 Task: Learn more about a recruiter lite.
Action: Mouse moved to (807, 104)
Screenshot: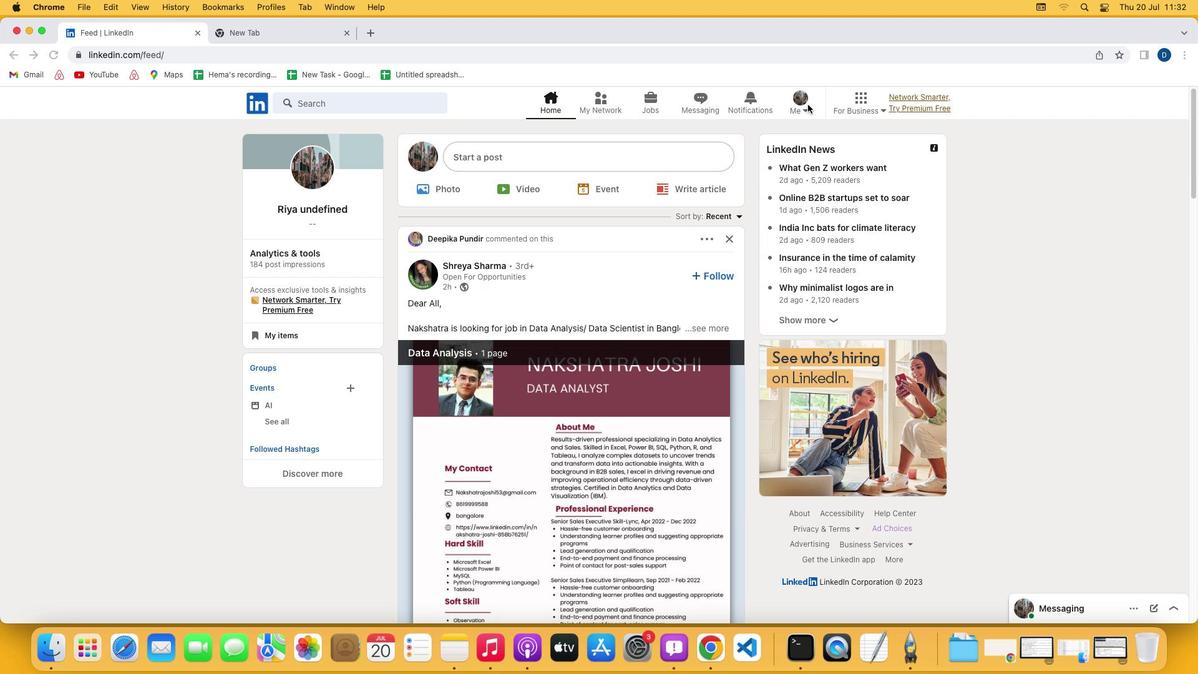 
Action: Mouse pressed left at (807, 104)
Screenshot: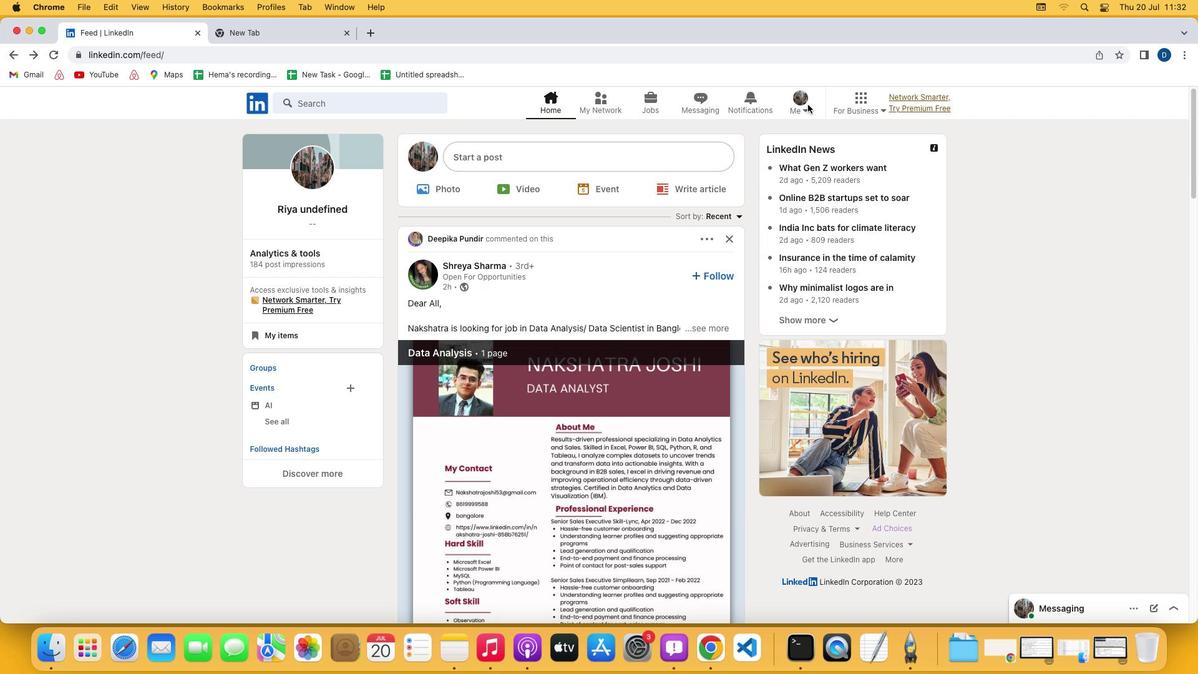 
Action: Mouse moved to (805, 108)
Screenshot: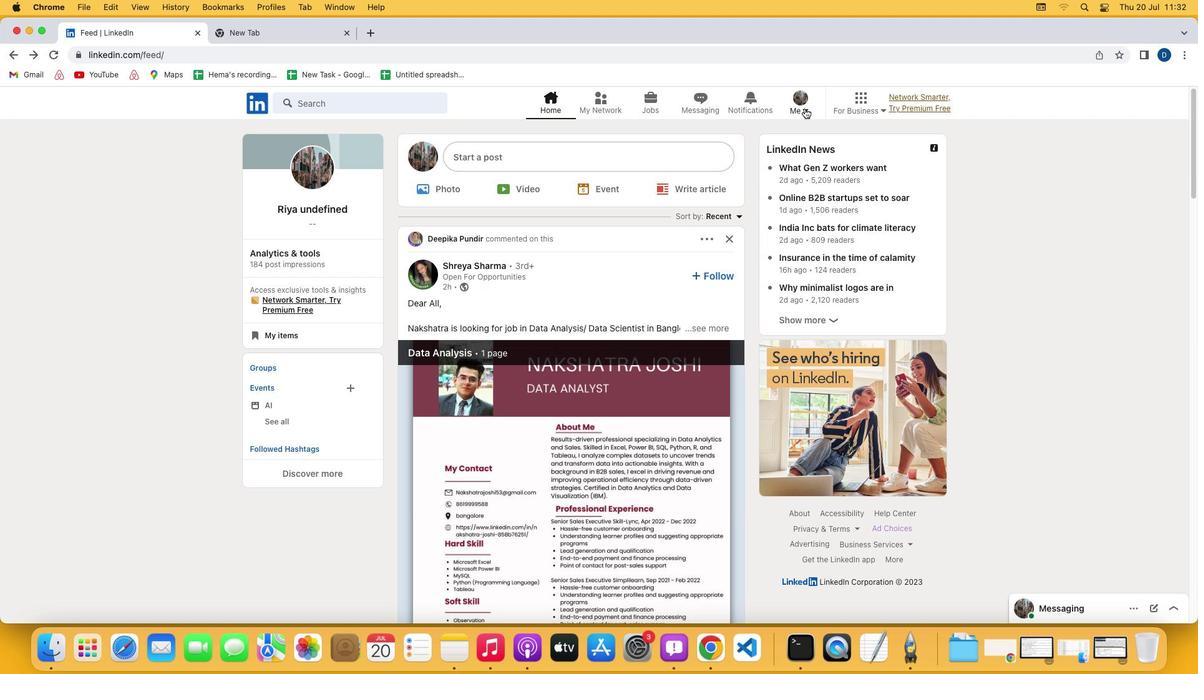 
Action: Mouse pressed left at (805, 108)
Screenshot: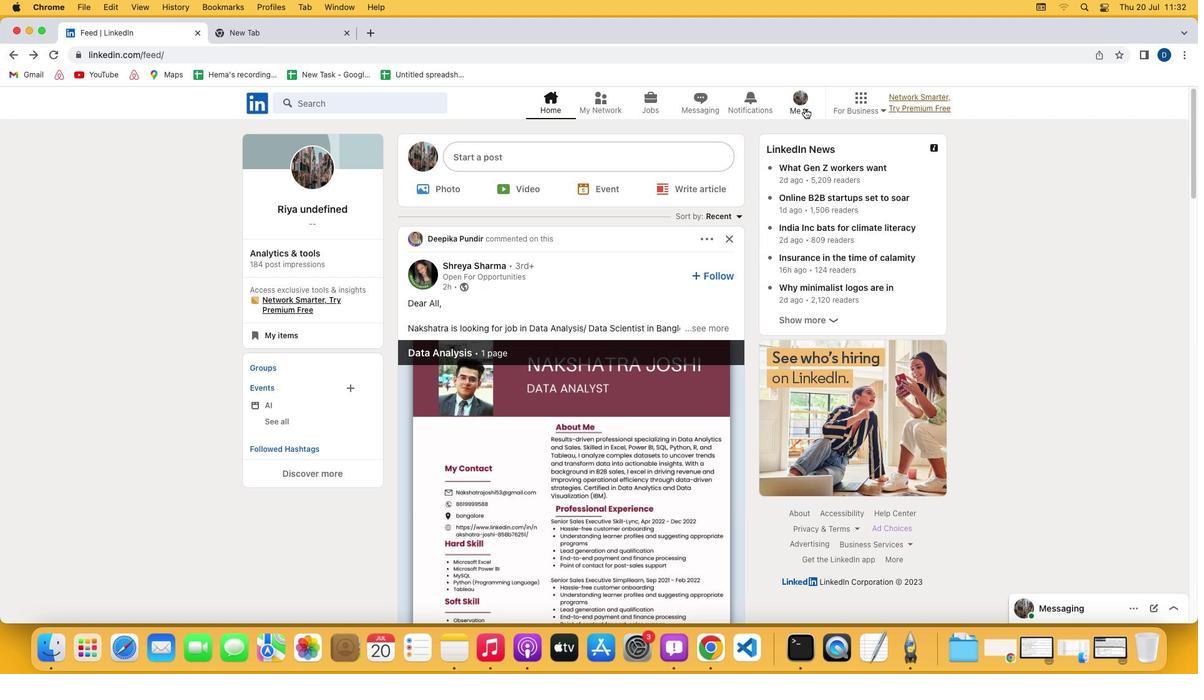 
Action: Mouse moved to (727, 234)
Screenshot: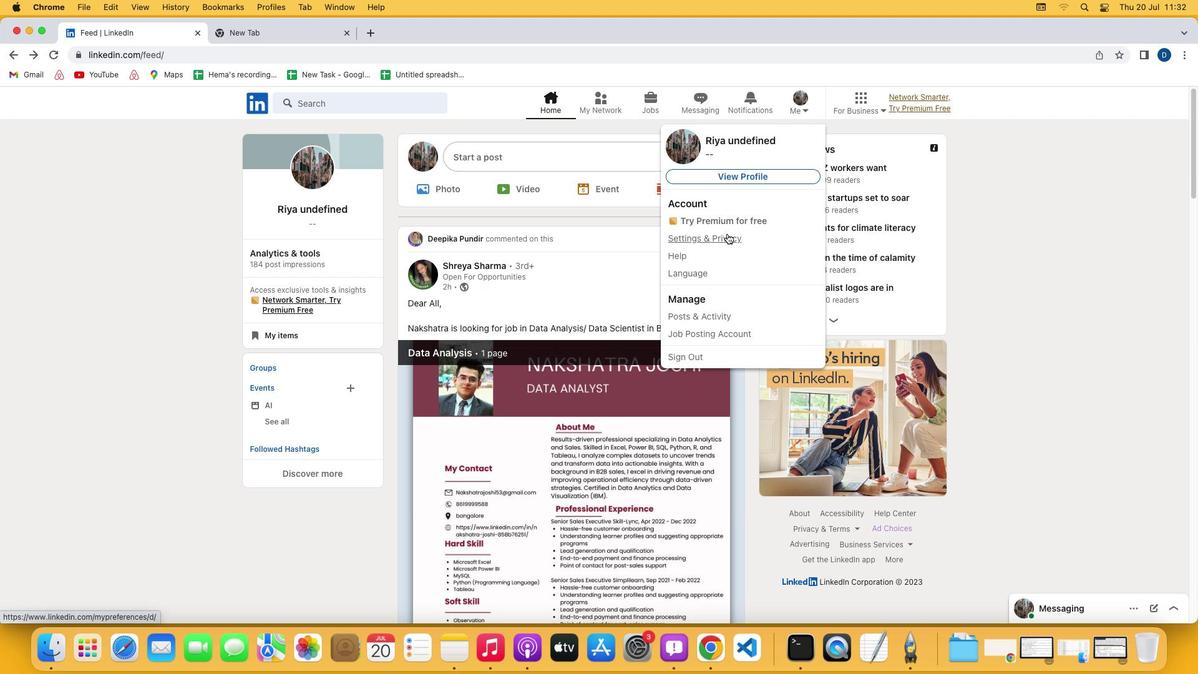 
Action: Mouse pressed left at (727, 234)
Screenshot: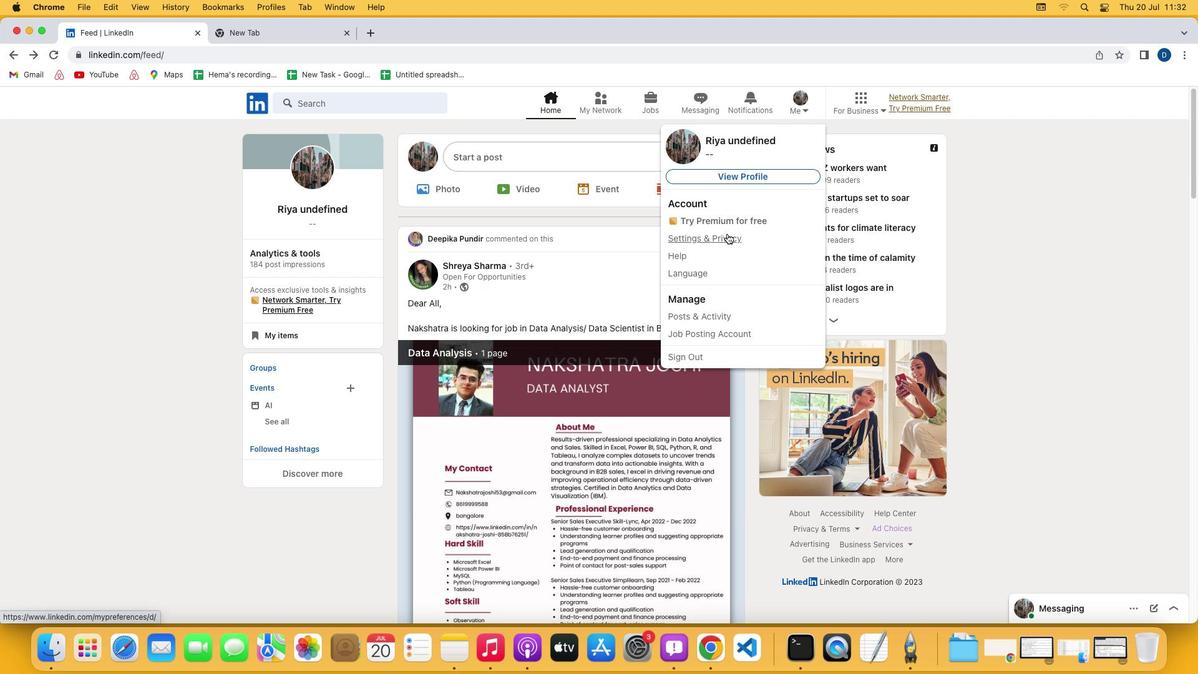 
Action: Mouse moved to (686, 336)
Screenshot: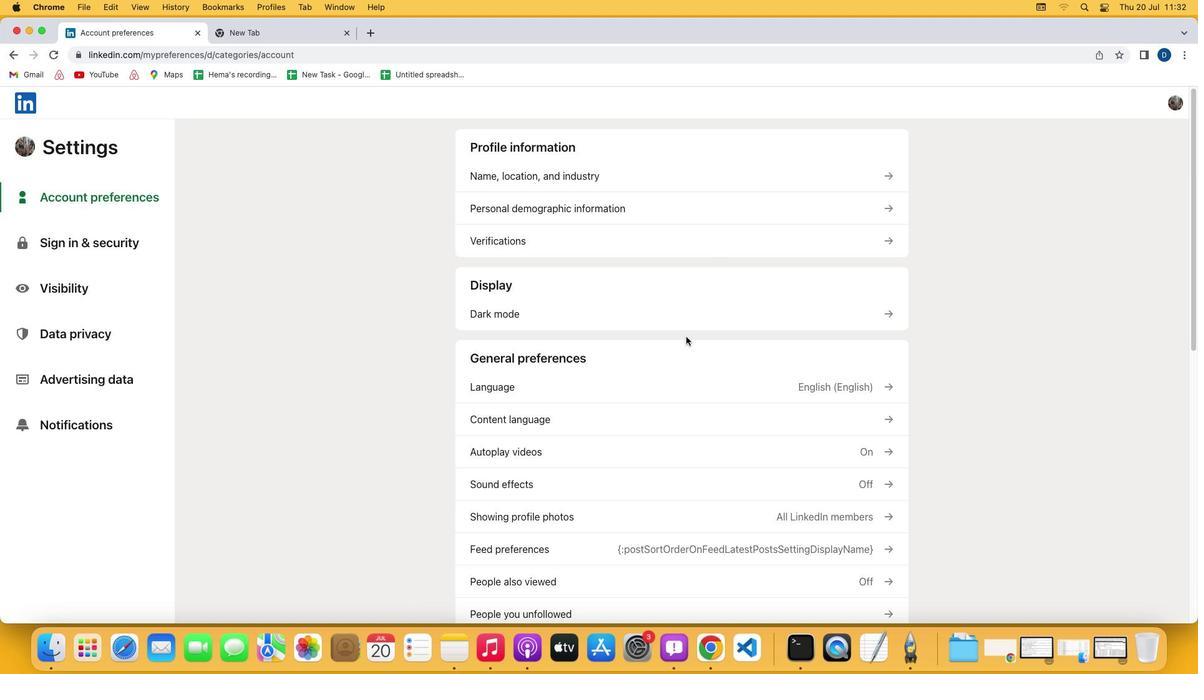 
Action: Mouse scrolled (686, 336) with delta (0, 0)
Screenshot: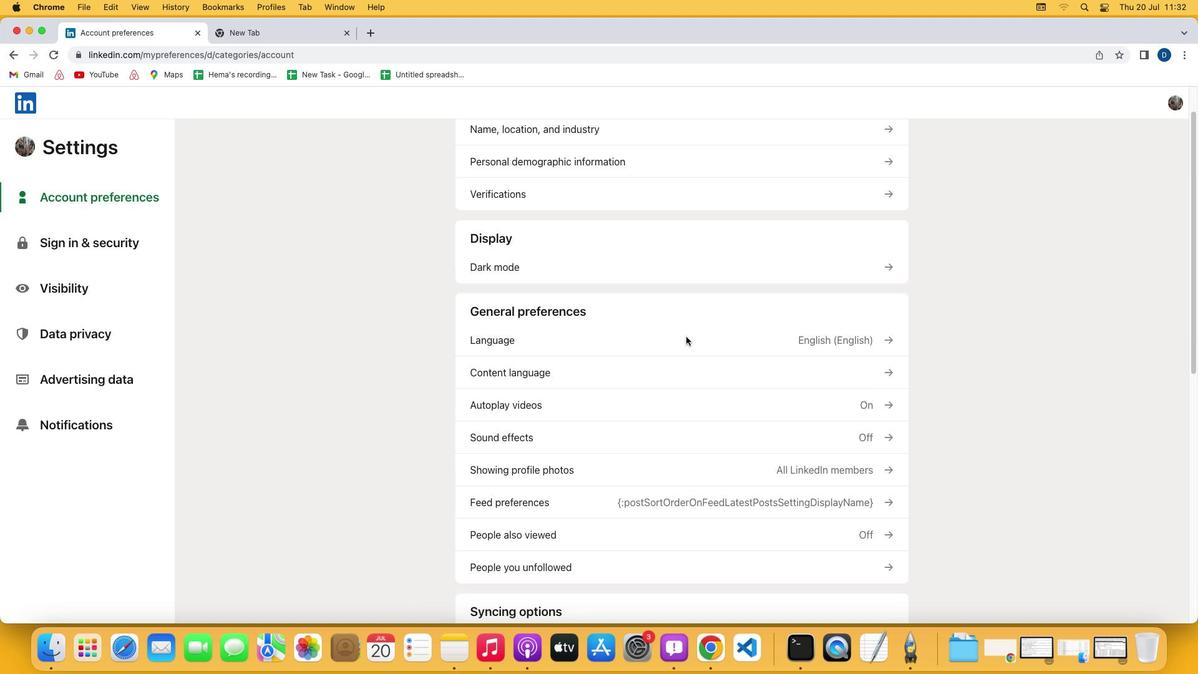 
Action: Mouse scrolled (686, 336) with delta (0, 0)
Screenshot: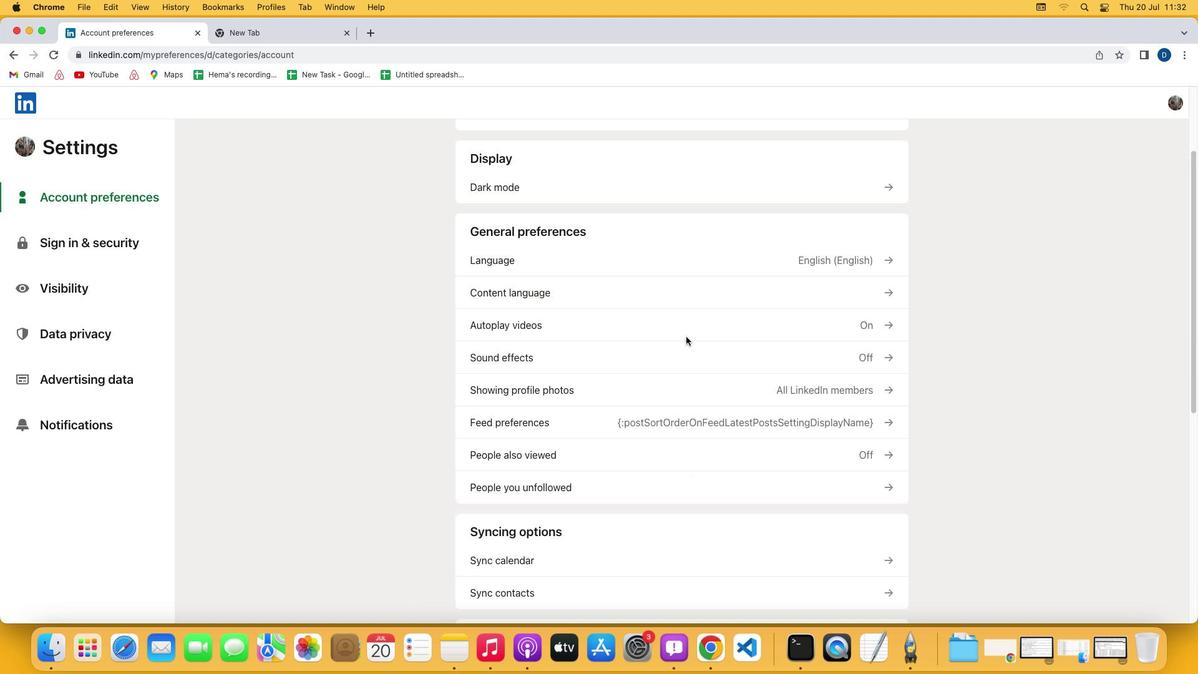 
Action: Mouse scrolled (686, 336) with delta (0, -1)
Screenshot: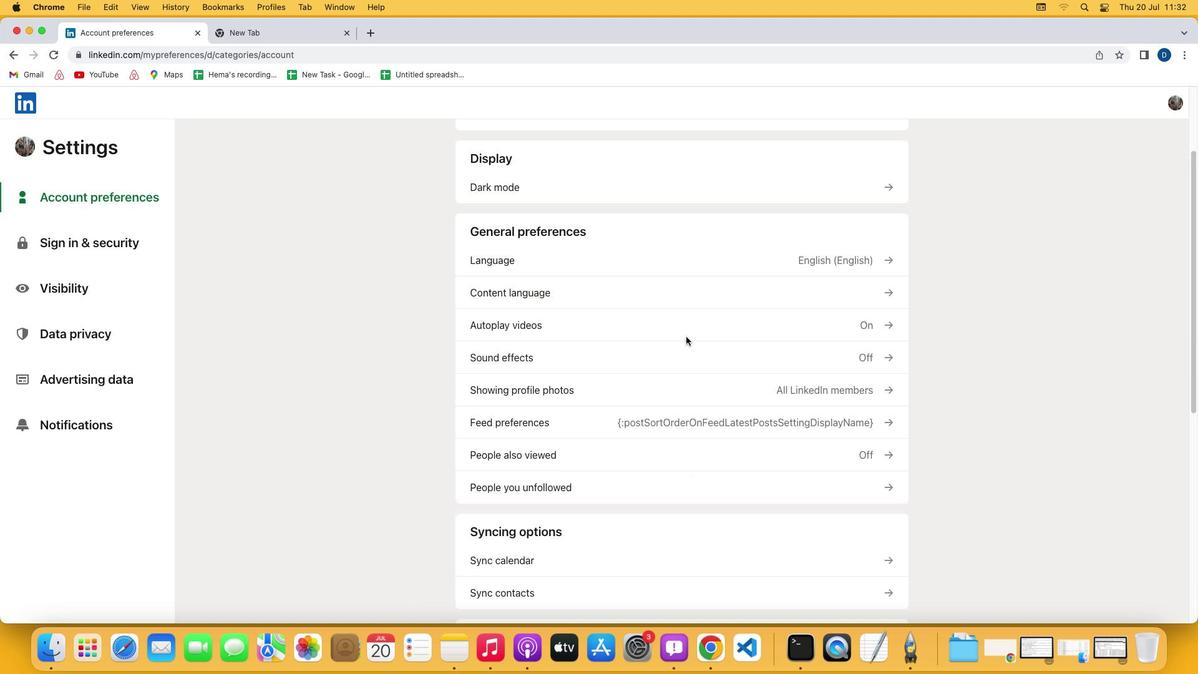 
Action: Mouse scrolled (686, 336) with delta (0, -3)
Screenshot: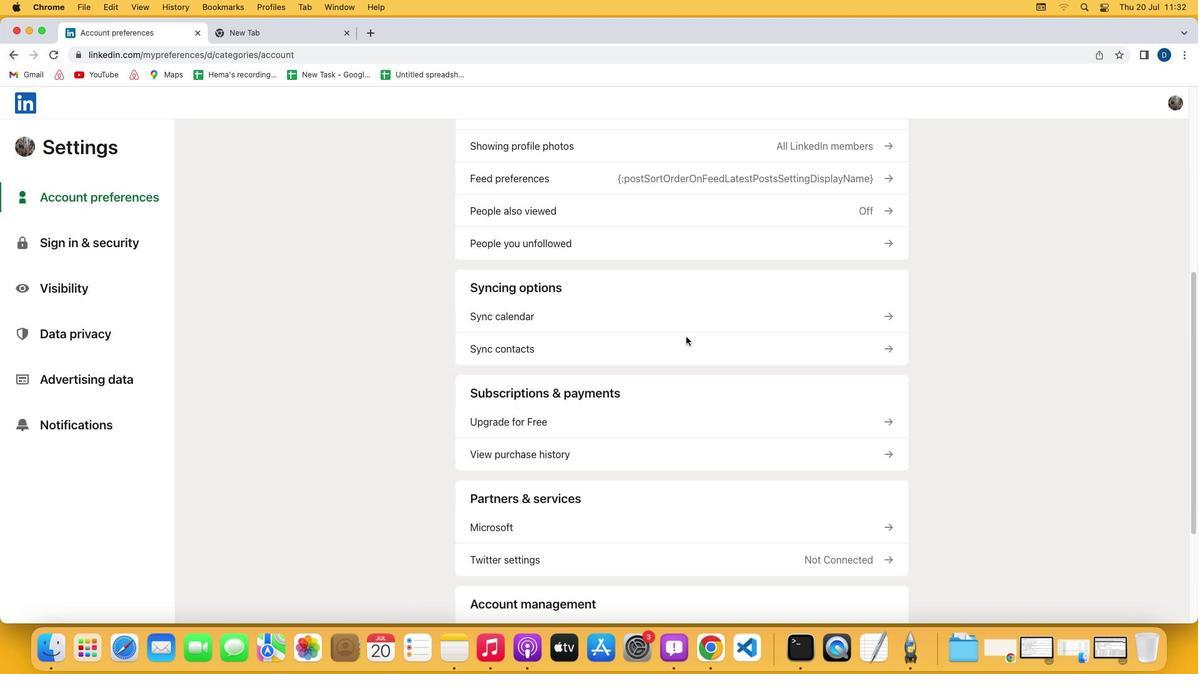 
Action: Mouse scrolled (686, 336) with delta (0, -3)
Screenshot: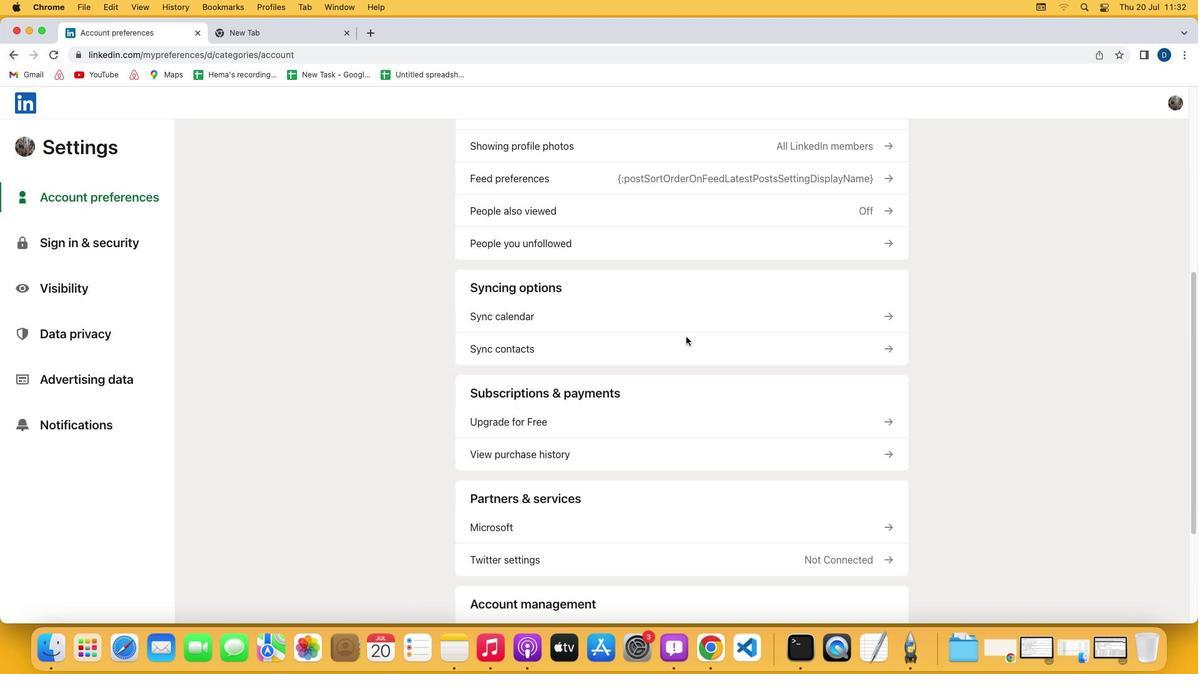 
Action: Mouse scrolled (686, 336) with delta (0, -4)
Screenshot: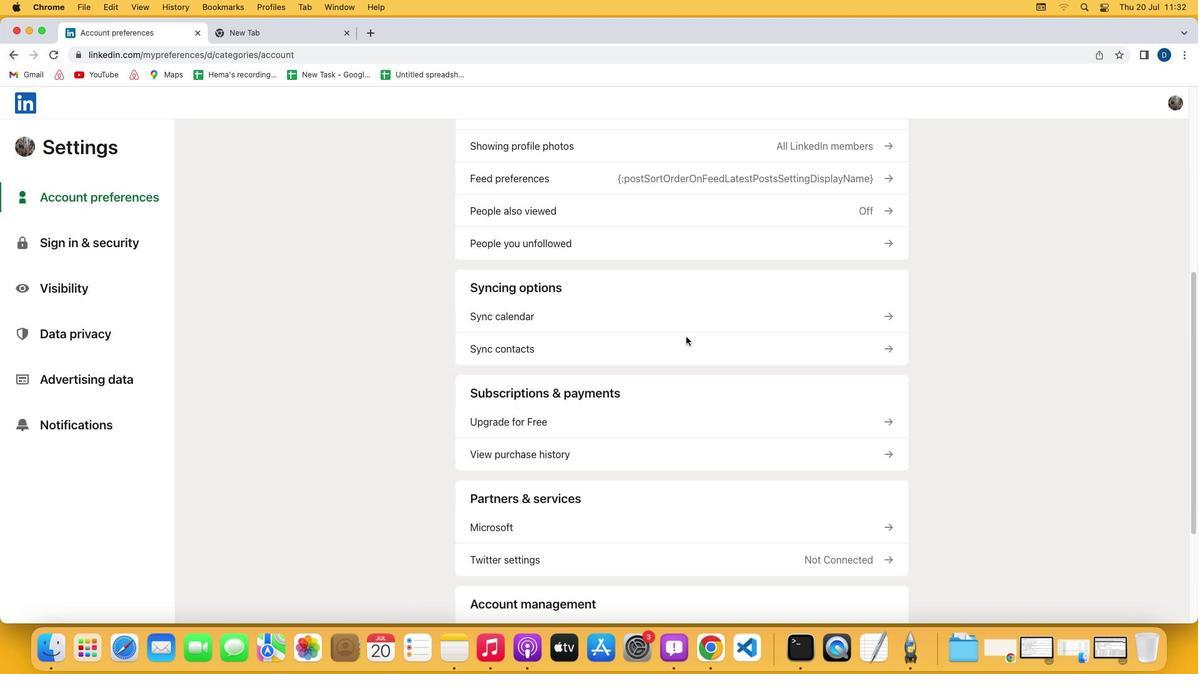 
Action: Mouse scrolled (686, 336) with delta (0, -4)
Screenshot: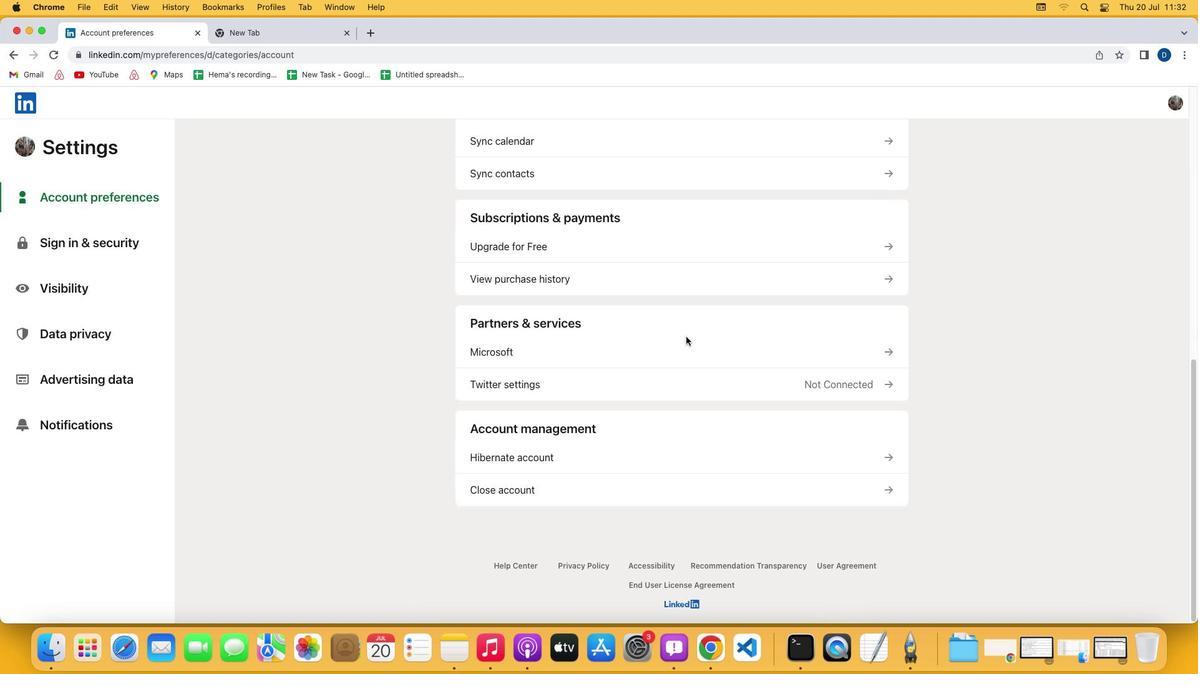 
Action: Mouse scrolled (686, 336) with delta (0, 0)
Screenshot: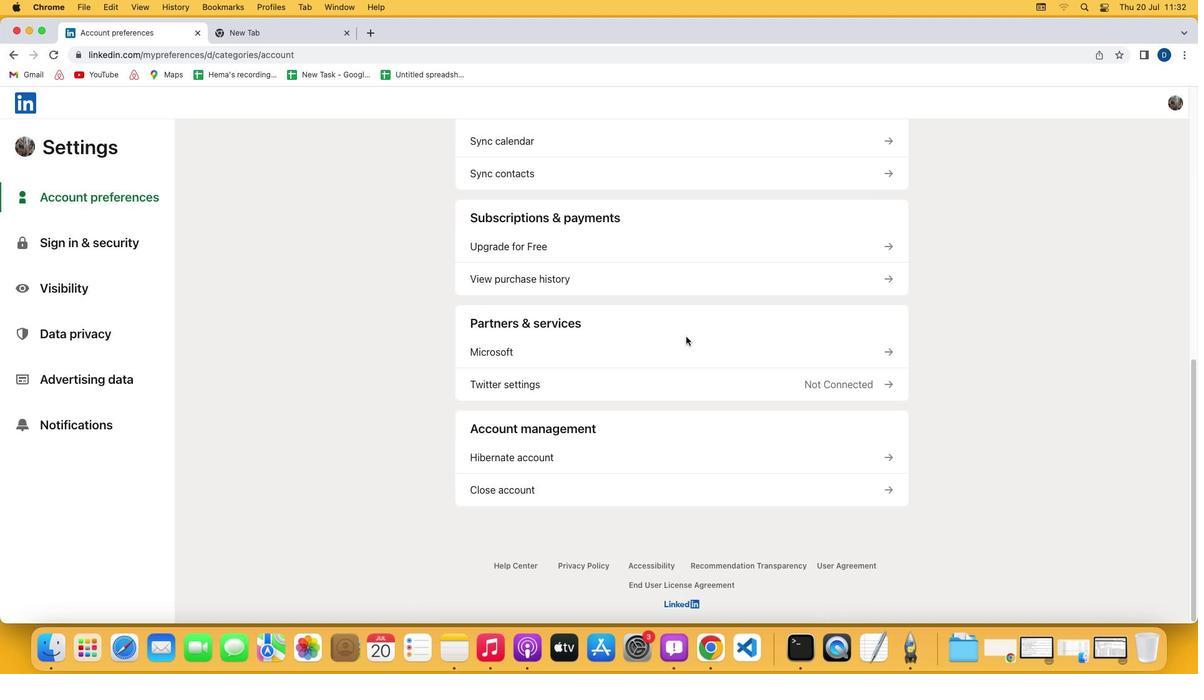 
Action: Mouse scrolled (686, 336) with delta (0, 0)
Screenshot: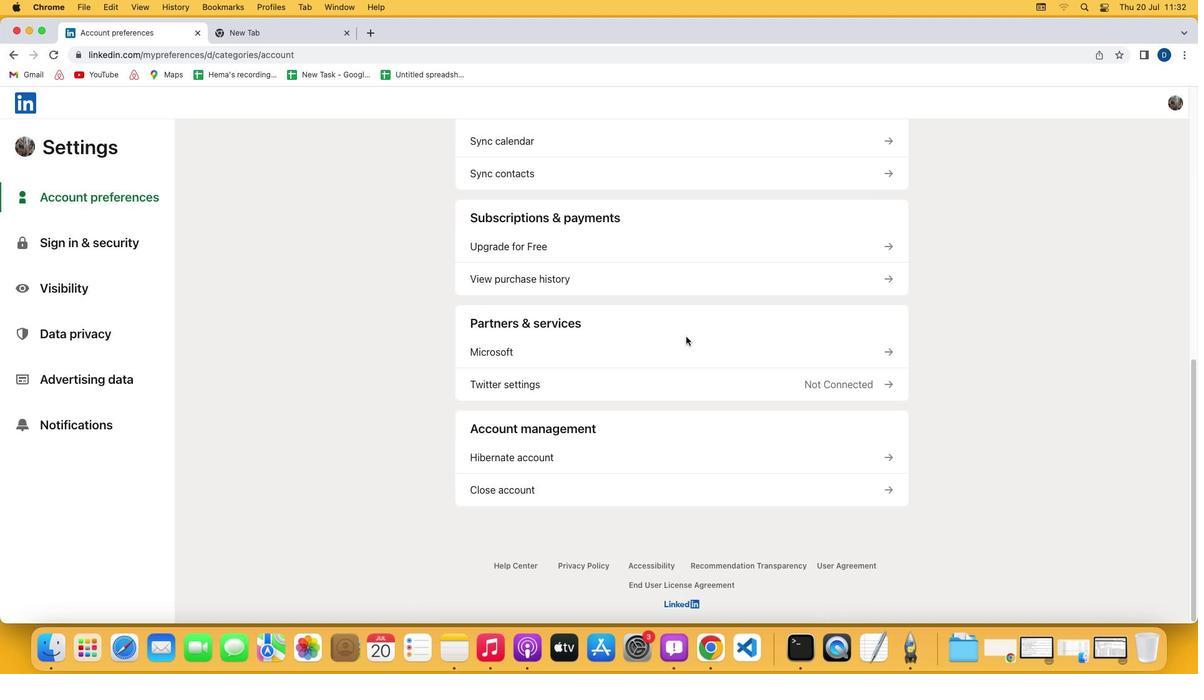 
Action: Mouse scrolled (686, 336) with delta (0, -2)
Screenshot: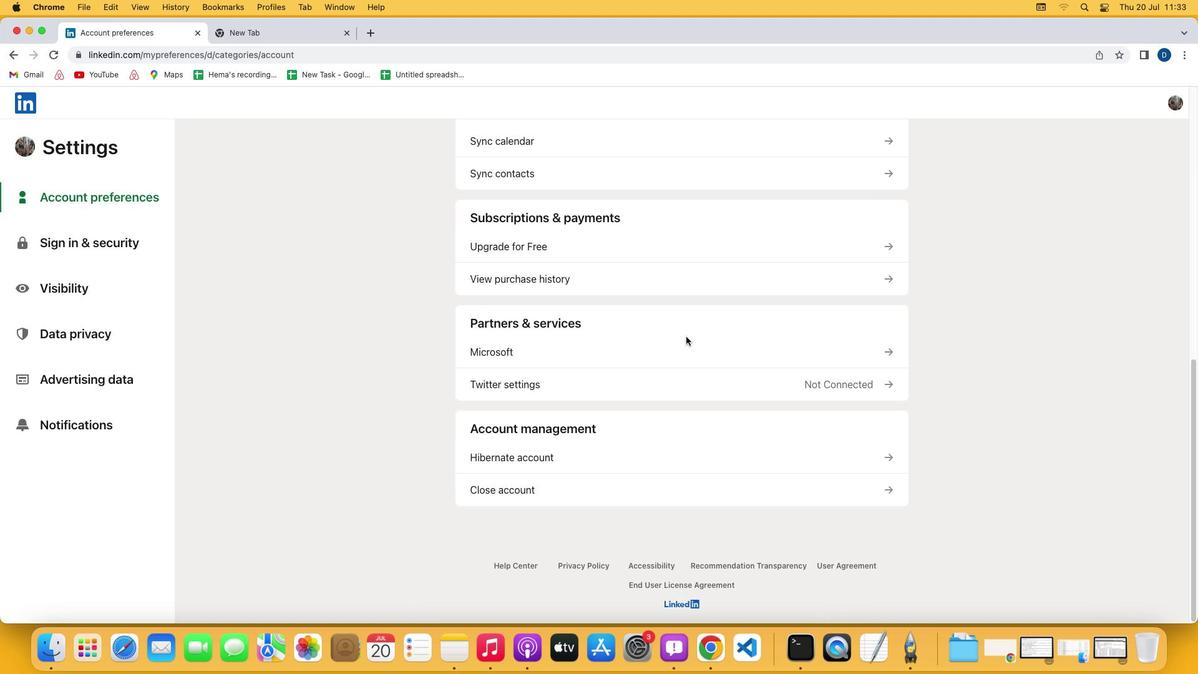 
Action: Mouse scrolled (686, 336) with delta (0, -3)
Screenshot: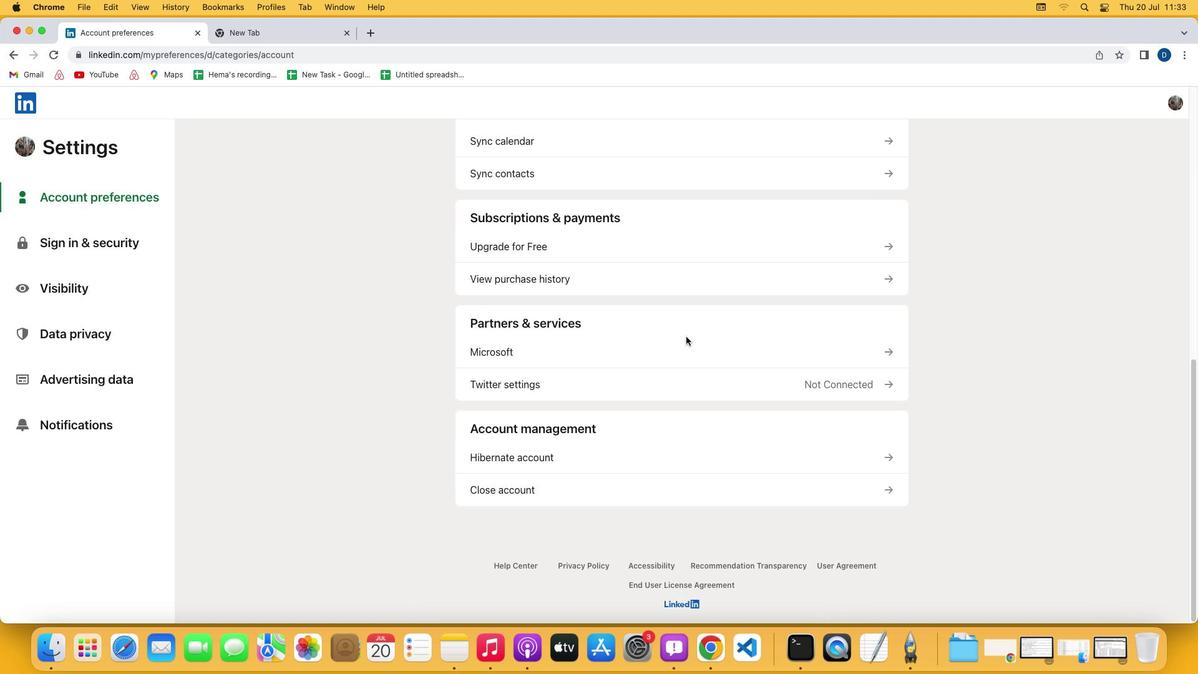 
Action: Mouse scrolled (686, 336) with delta (0, -3)
Screenshot: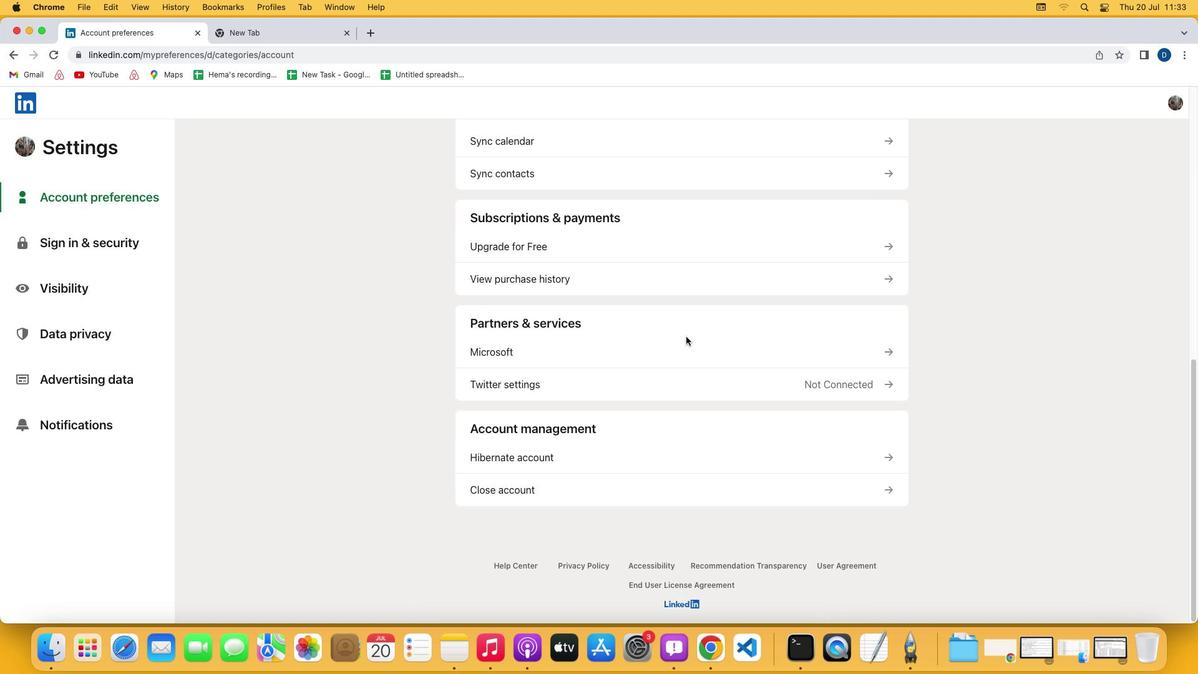 
Action: Mouse scrolled (686, 336) with delta (0, -4)
Screenshot: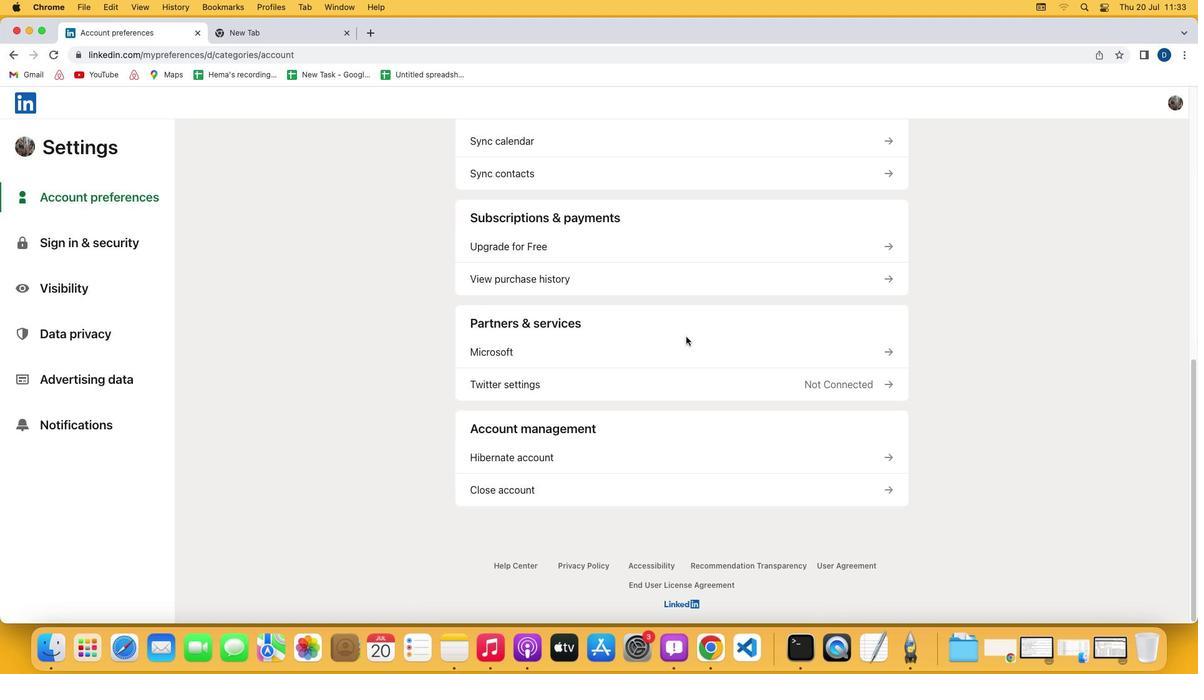 
Action: Mouse moved to (539, 242)
Screenshot: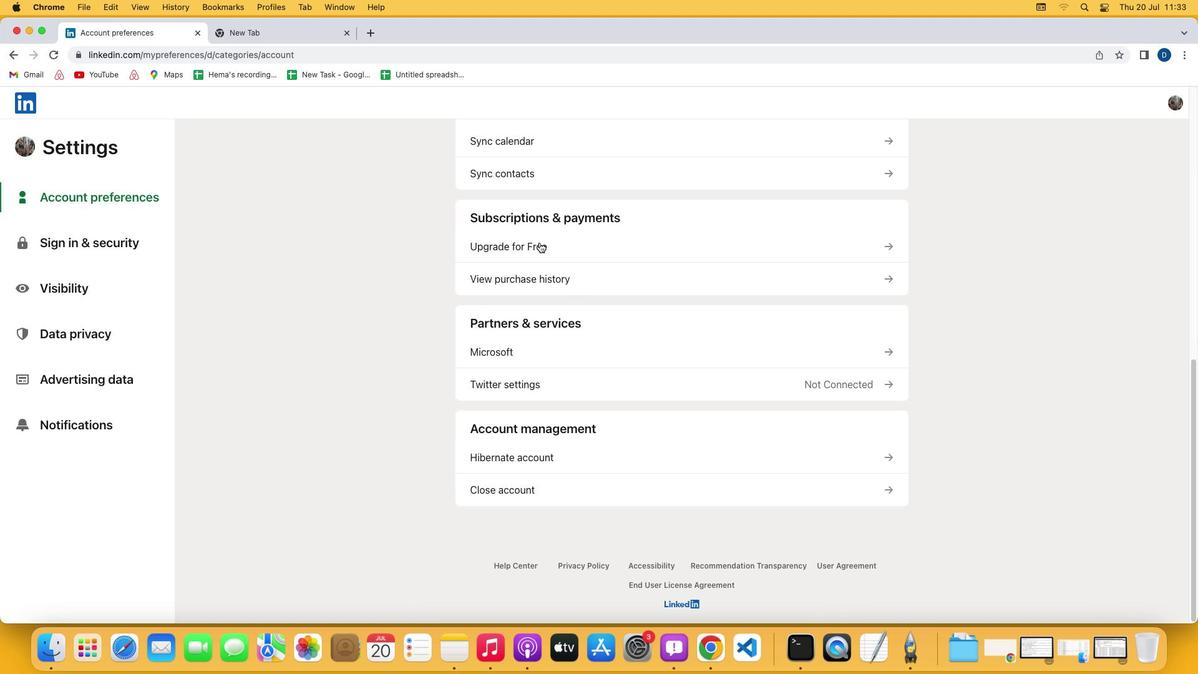 
Action: Mouse pressed left at (539, 242)
Screenshot: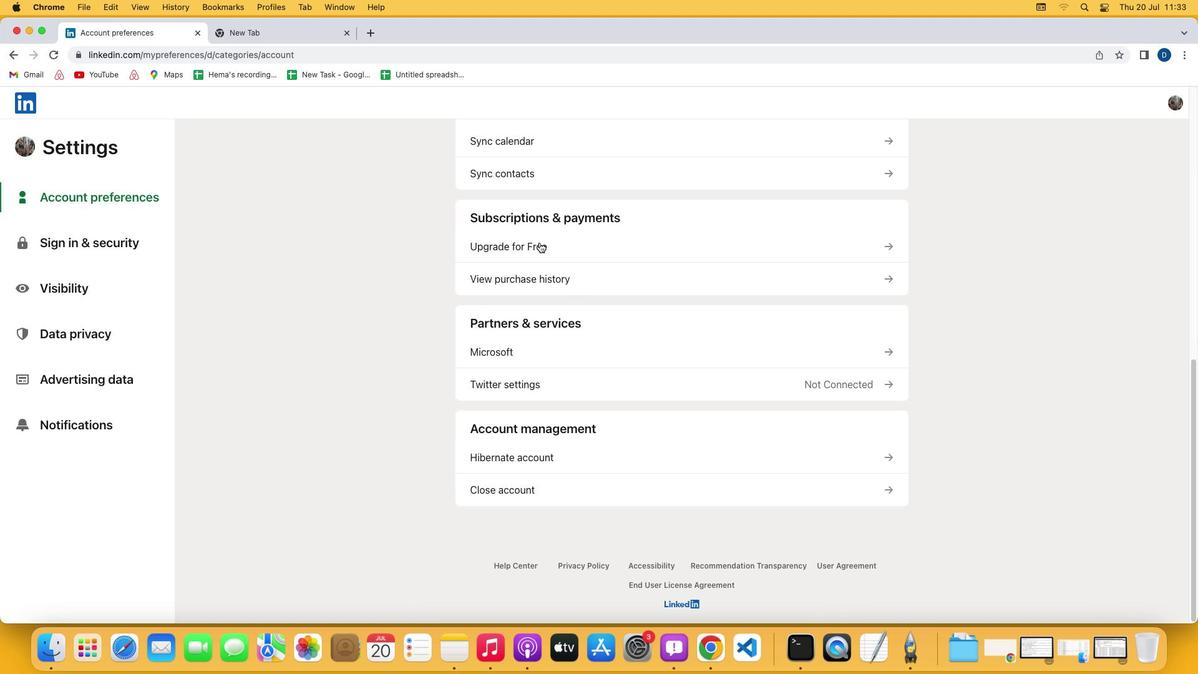 
Action: Mouse moved to (485, 370)
Screenshot: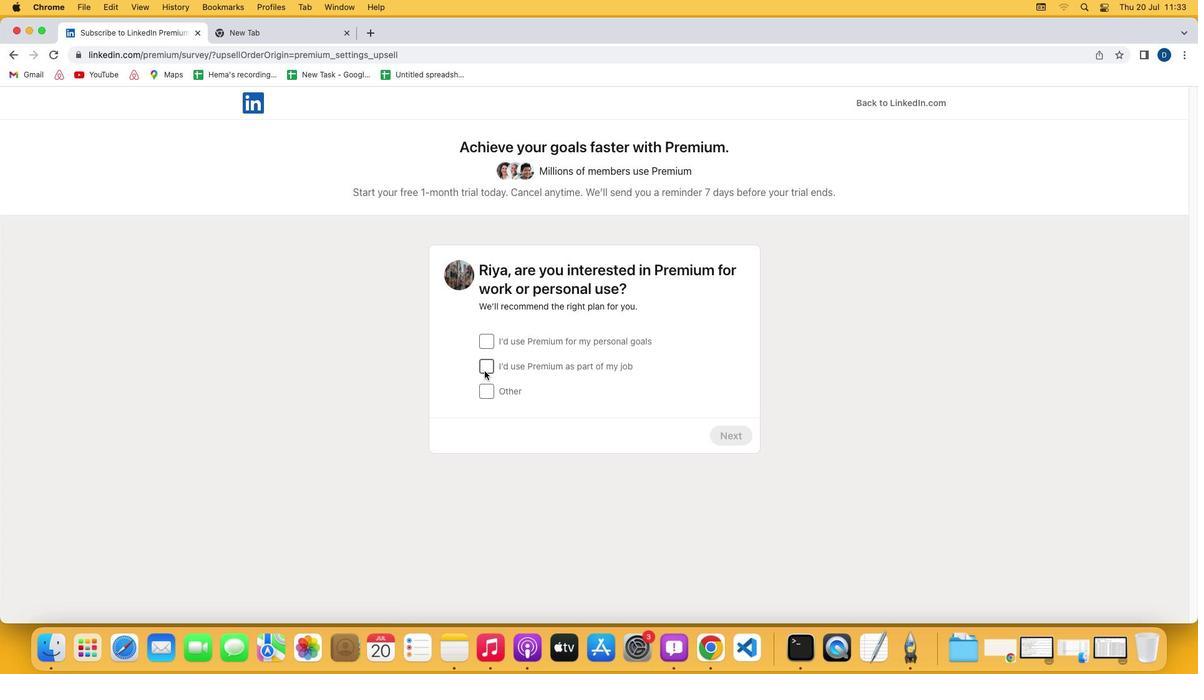 
Action: Mouse pressed left at (485, 370)
Screenshot: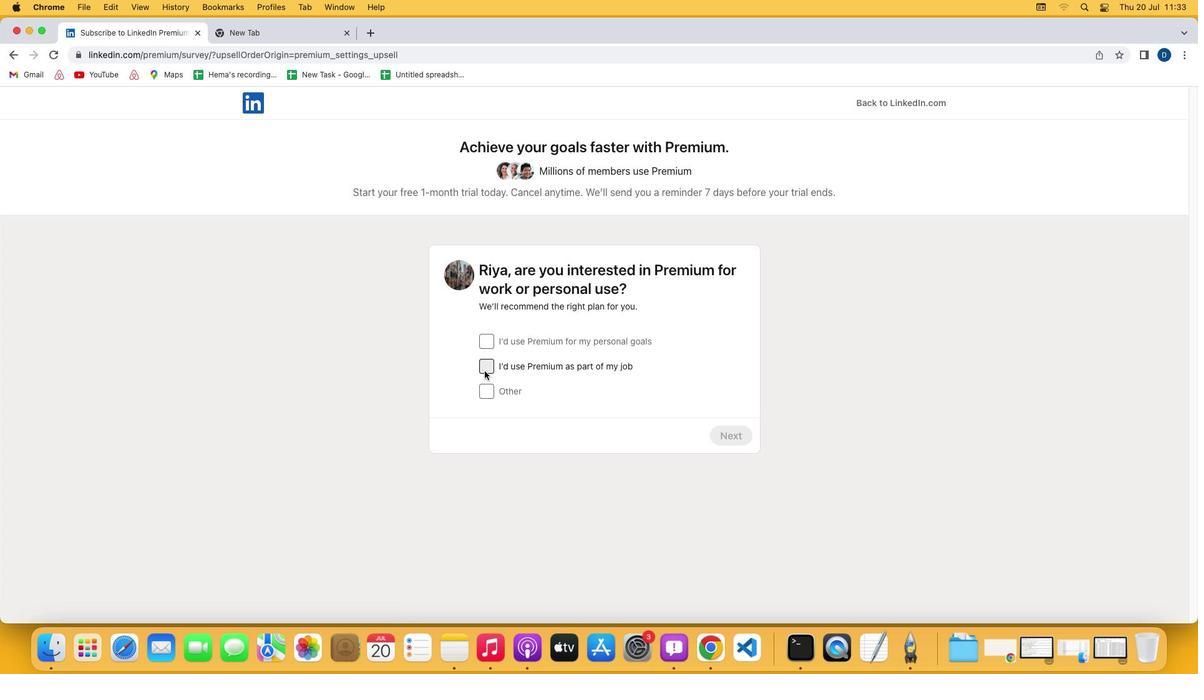 
Action: Mouse moved to (729, 436)
Screenshot: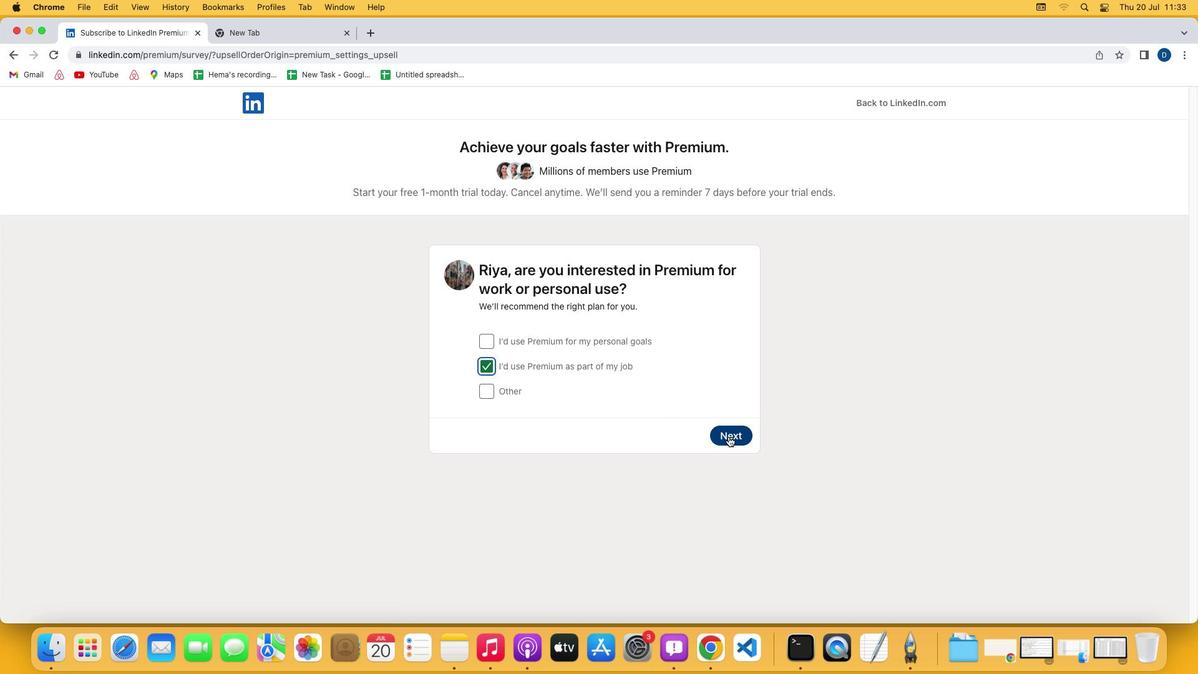 
Action: Mouse pressed left at (729, 436)
Screenshot: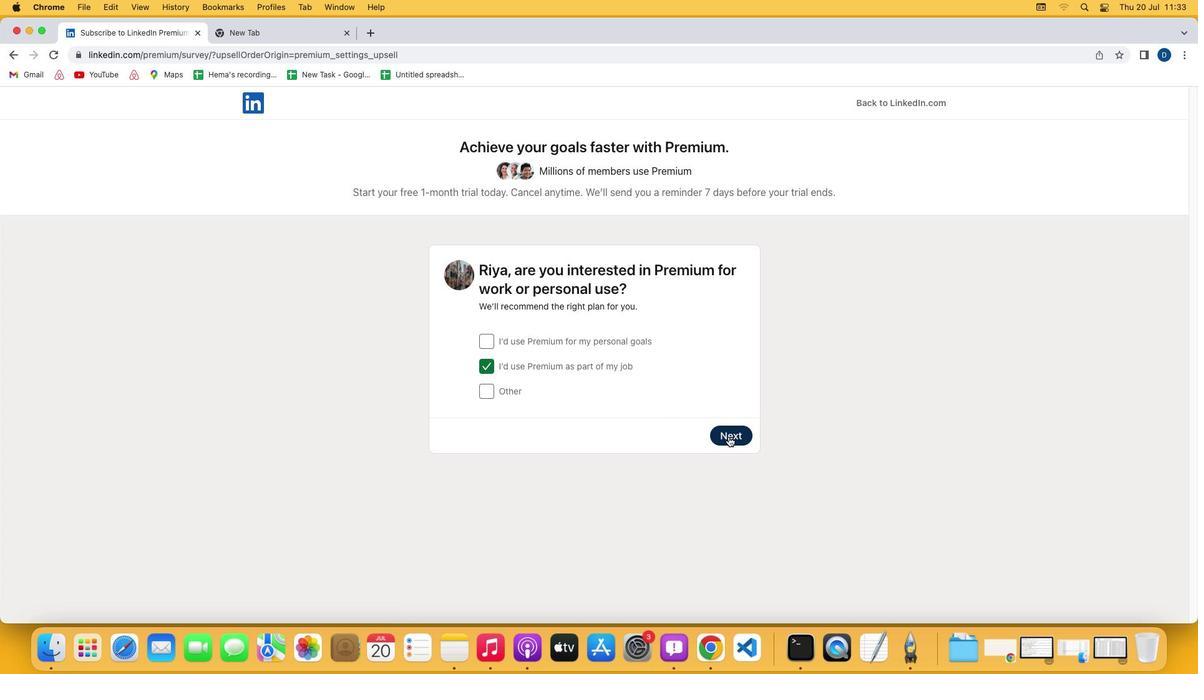 
Action: Mouse moved to (733, 513)
Screenshot: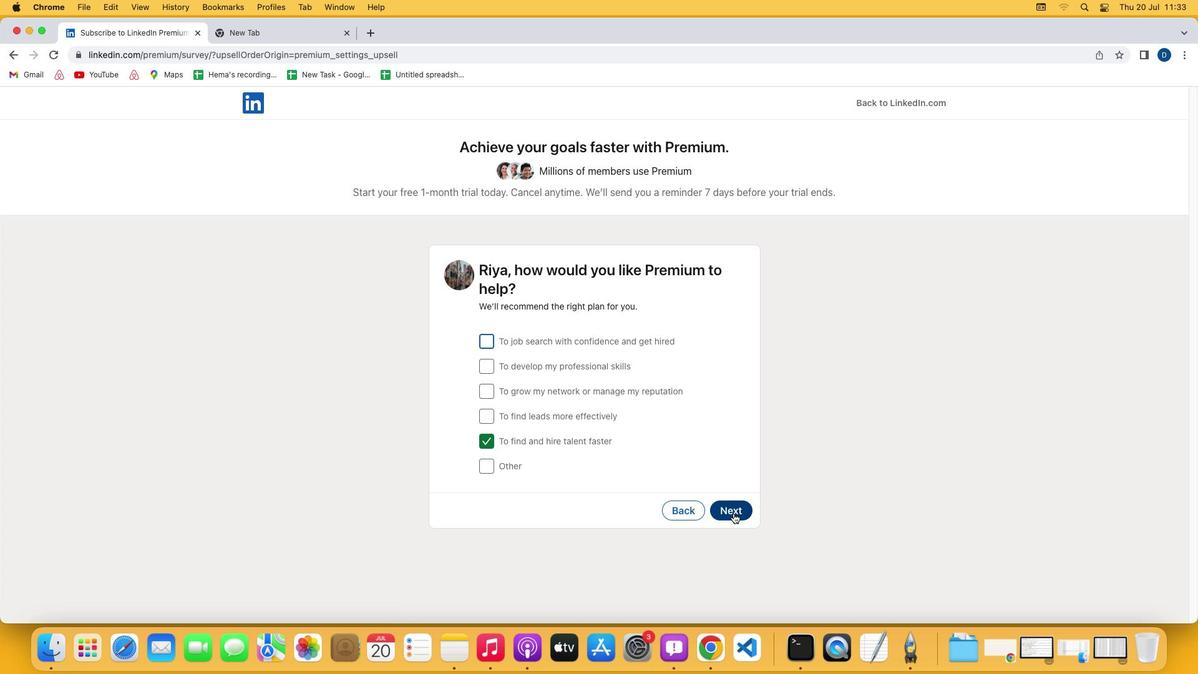 
Action: Mouse pressed left at (733, 513)
Screenshot: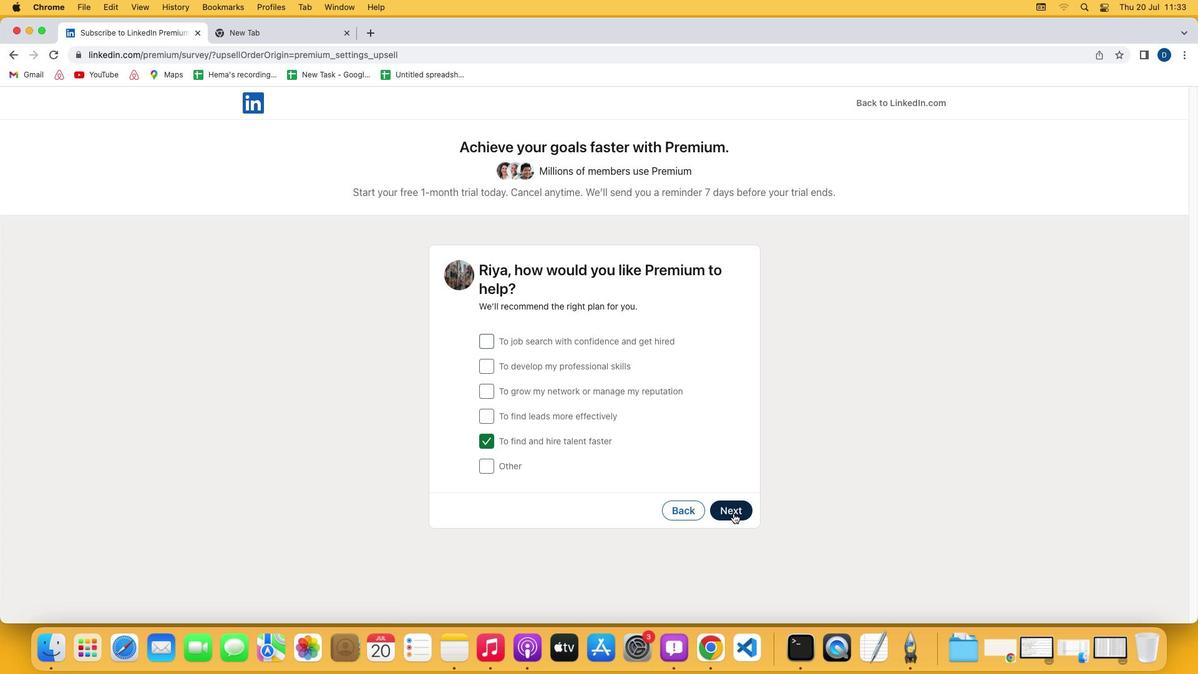 
Action: Mouse moved to (491, 391)
Screenshot: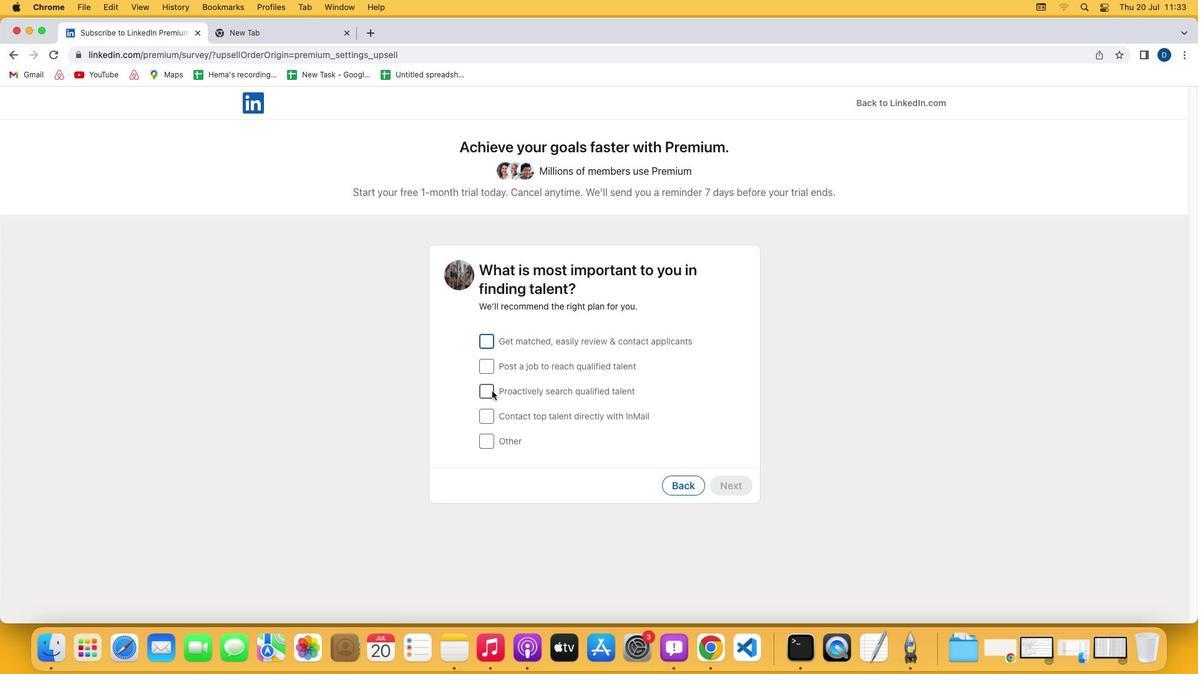 
Action: Mouse pressed left at (491, 391)
Screenshot: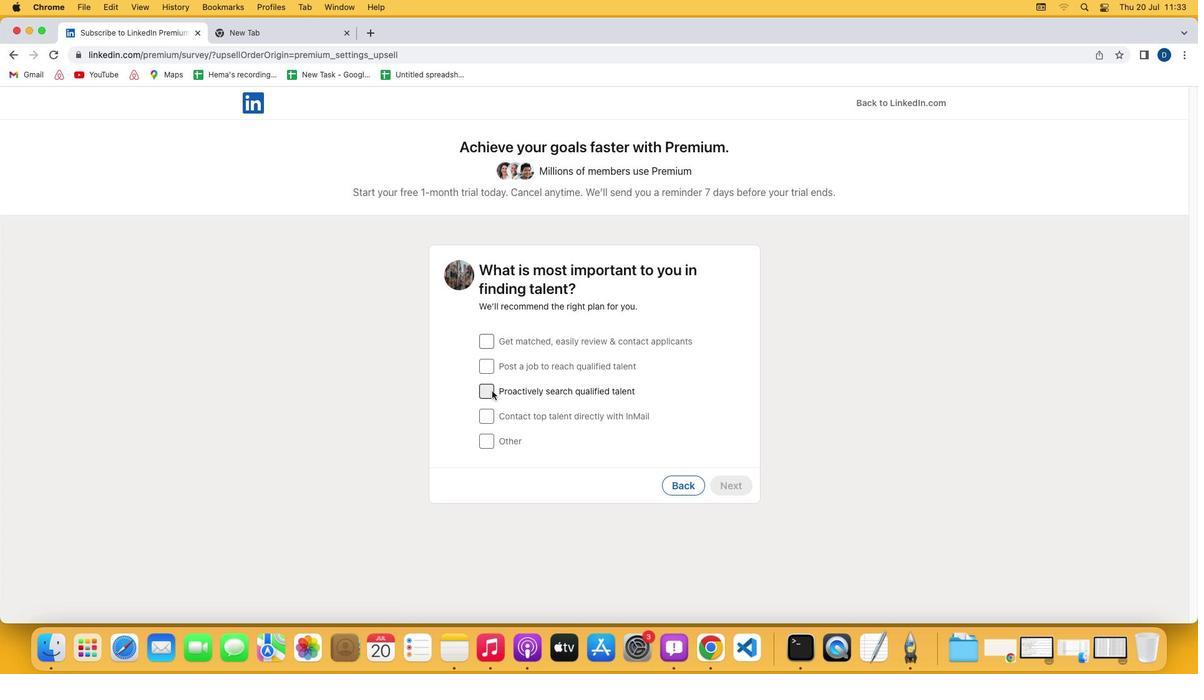 
Action: Mouse moved to (725, 483)
Screenshot: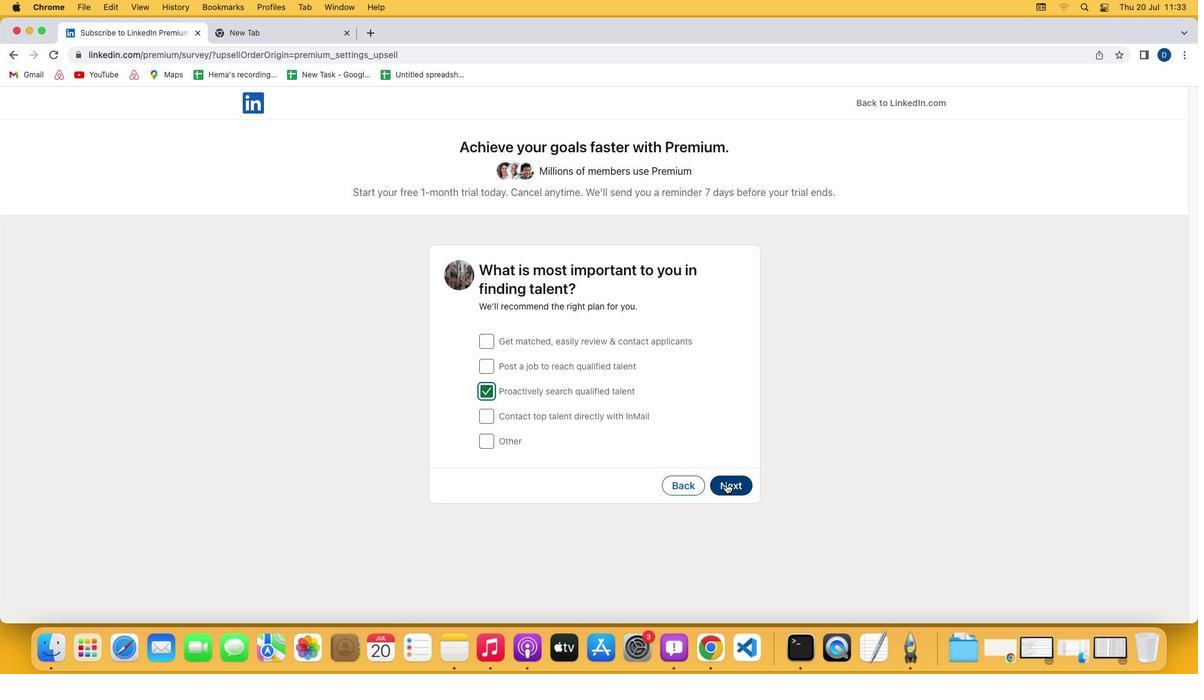 
Action: Mouse pressed left at (725, 483)
Screenshot: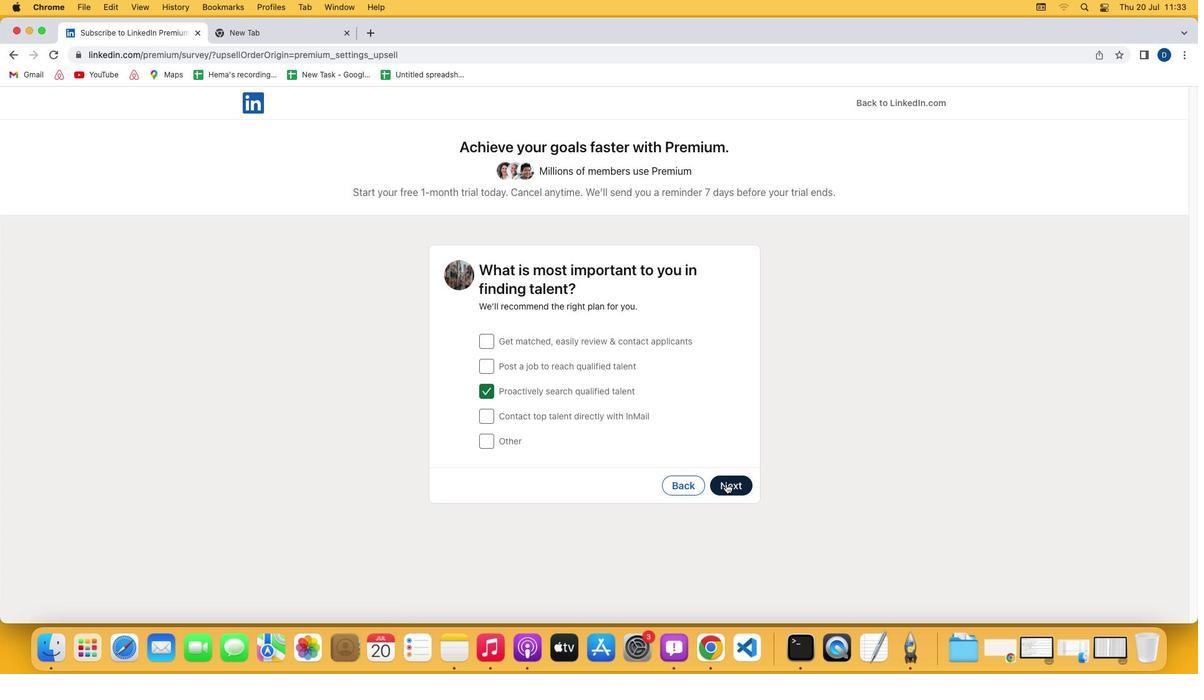 
Action: Mouse moved to (308, 535)
Screenshot: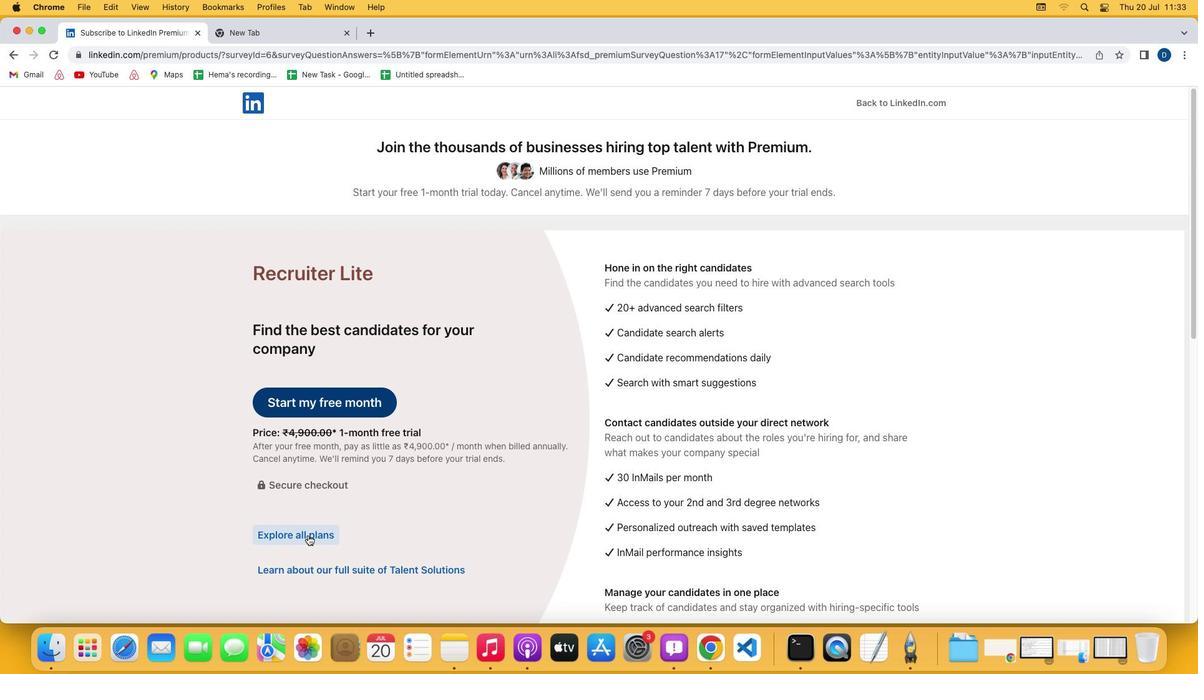 
Action: Mouse pressed left at (308, 535)
Screenshot: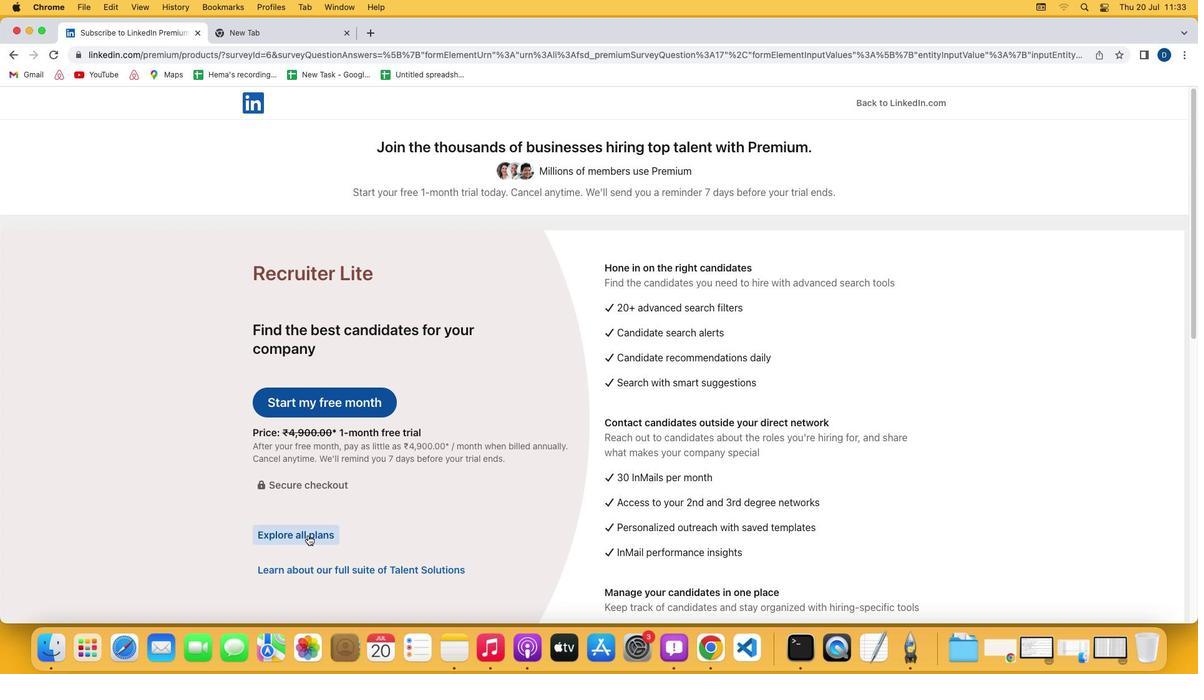 
Action: Mouse moved to (853, 514)
Screenshot: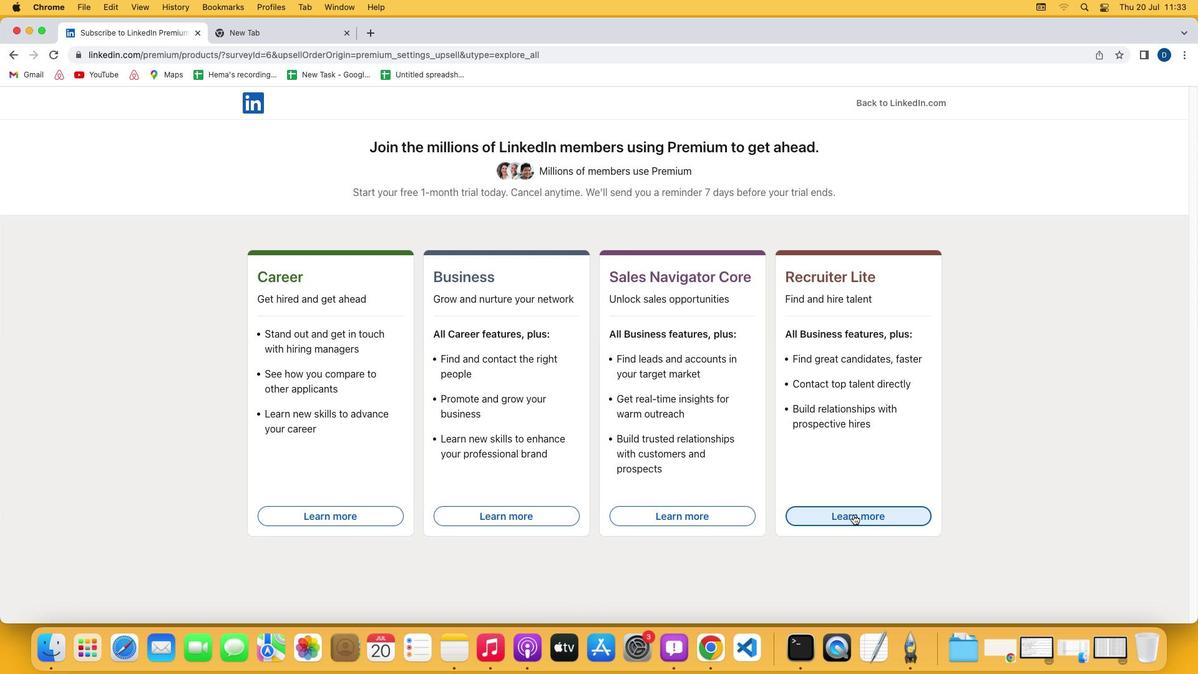 
Action: Mouse pressed left at (853, 514)
Screenshot: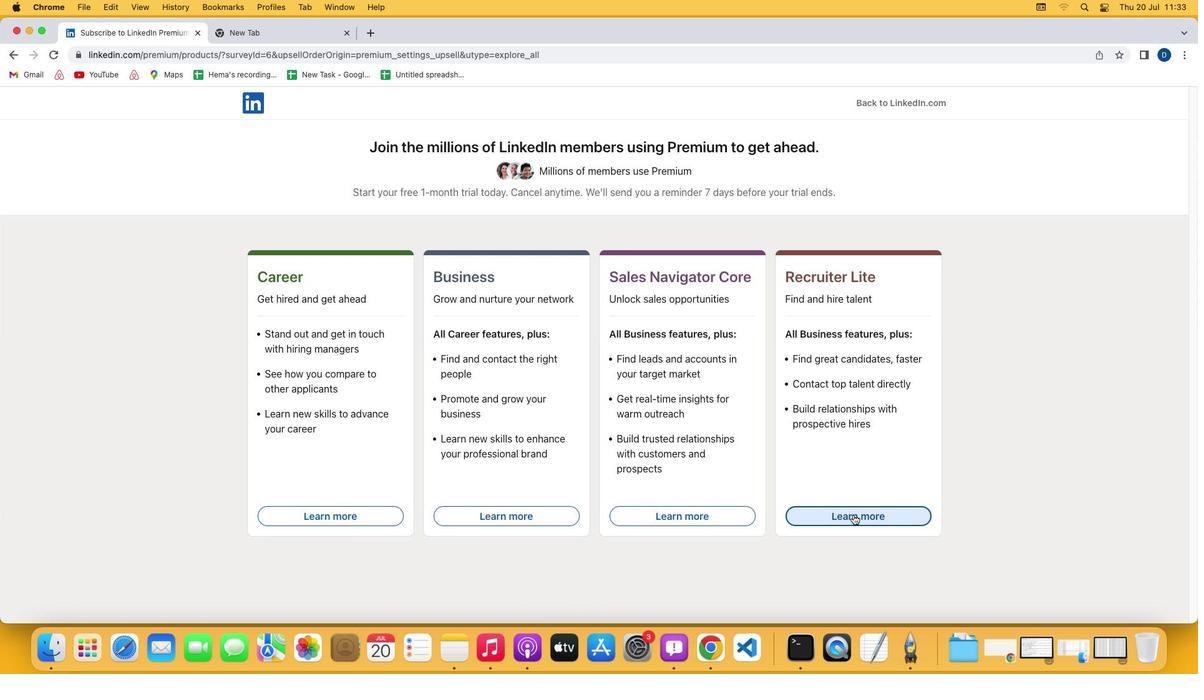 
Action: Mouse moved to (544, 456)
Screenshot: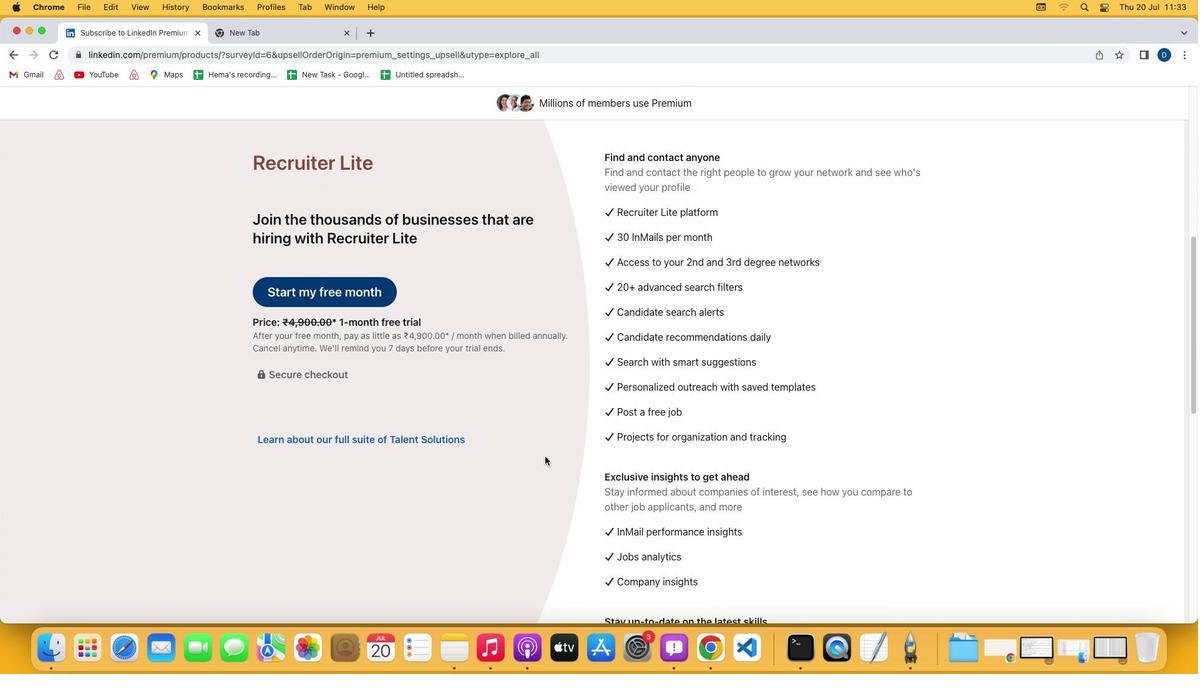 
